 Task: For heading  Tahoma with underline.  font size for heading20,  'Change the font style of data to'Arial.  and font size to 12,  Change the alignment of both headline & data to Align left.  In the sheet  Calculation Spreadsheetbook
Action: Mouse moved to (20, 105)
Screenshot: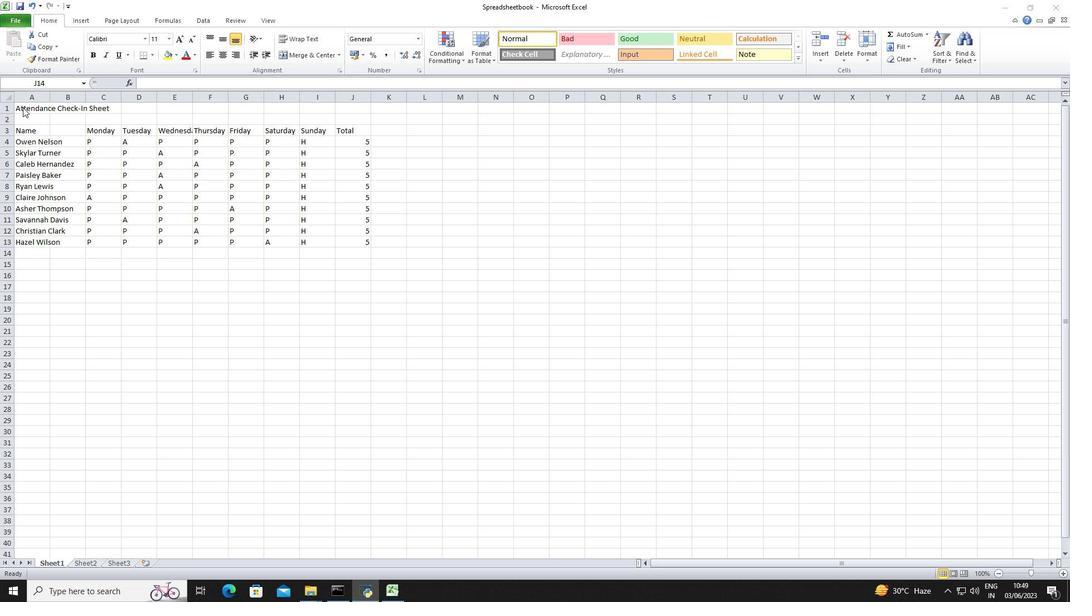 
Action: Mouse pressed left at (20, 105)
Screenshot: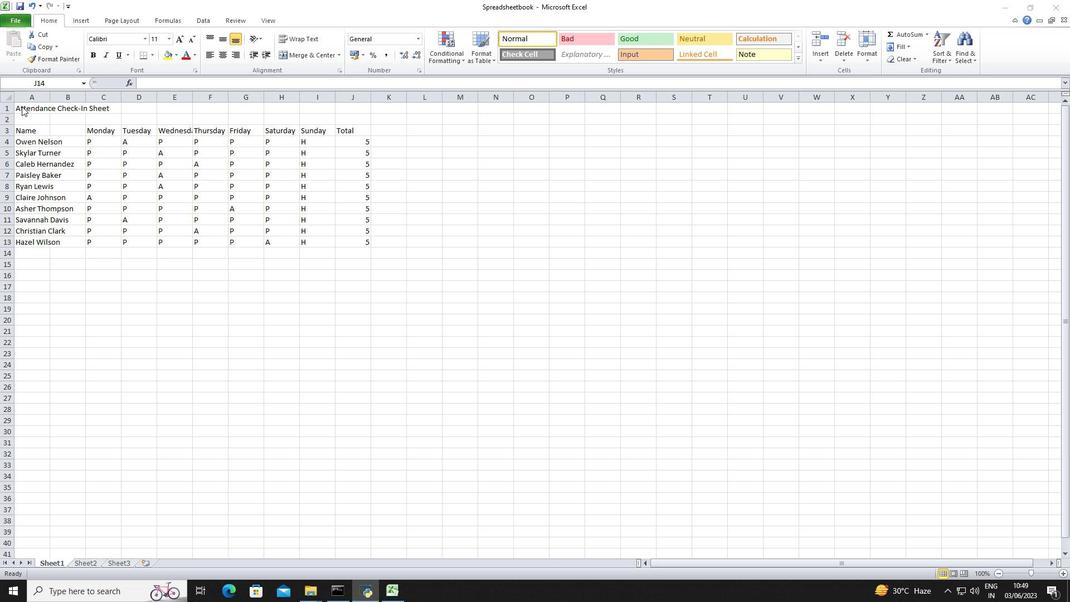 
Action: Mouse moved to (27, 109)
Screenshot: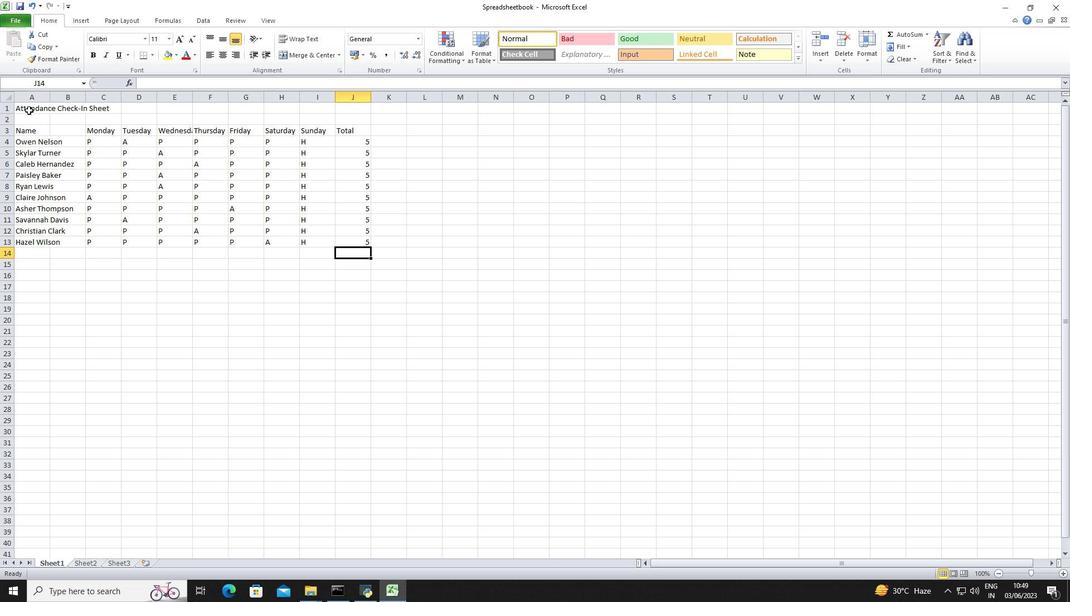 
Action: Mouse pressed left at (27, 109)
Screenshot: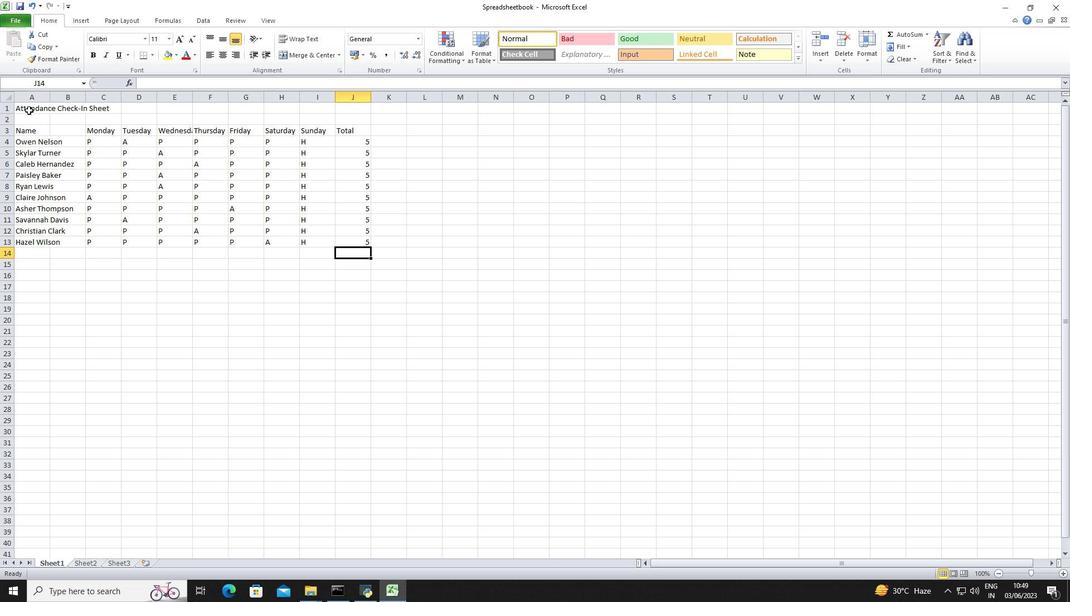 
Action: Mouse moved to (112, 40)
Screenshot: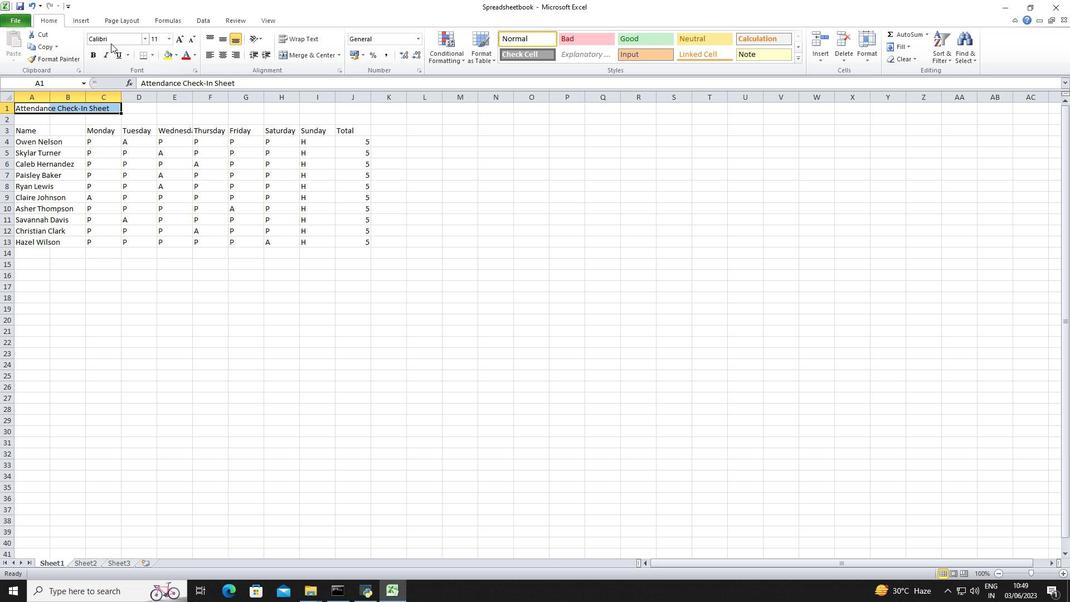 
Action: Mouse pressed left at (112, 40)
Screenshot: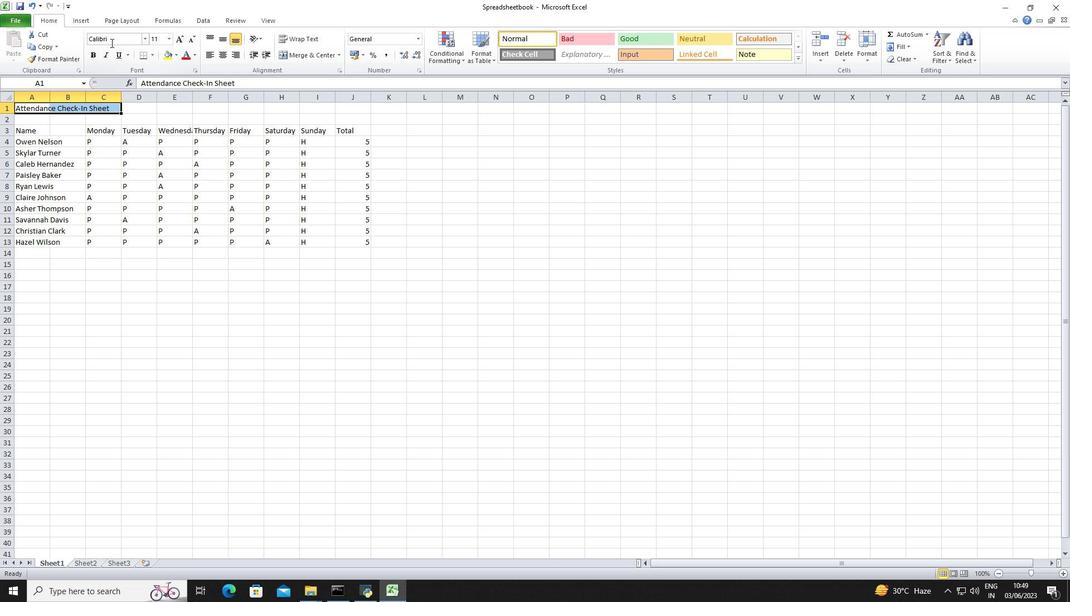 
Action: Key pressed <Key.shift>Tahoma<Key.enter>
Screenshot: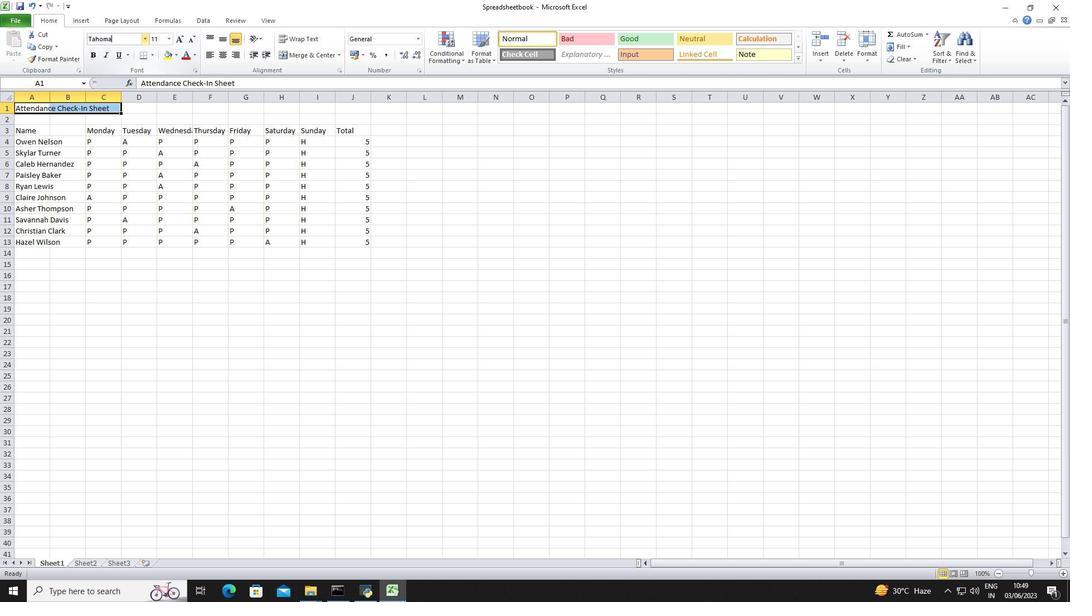 
Action: Mouse moved to (118, 58)
Screenshot: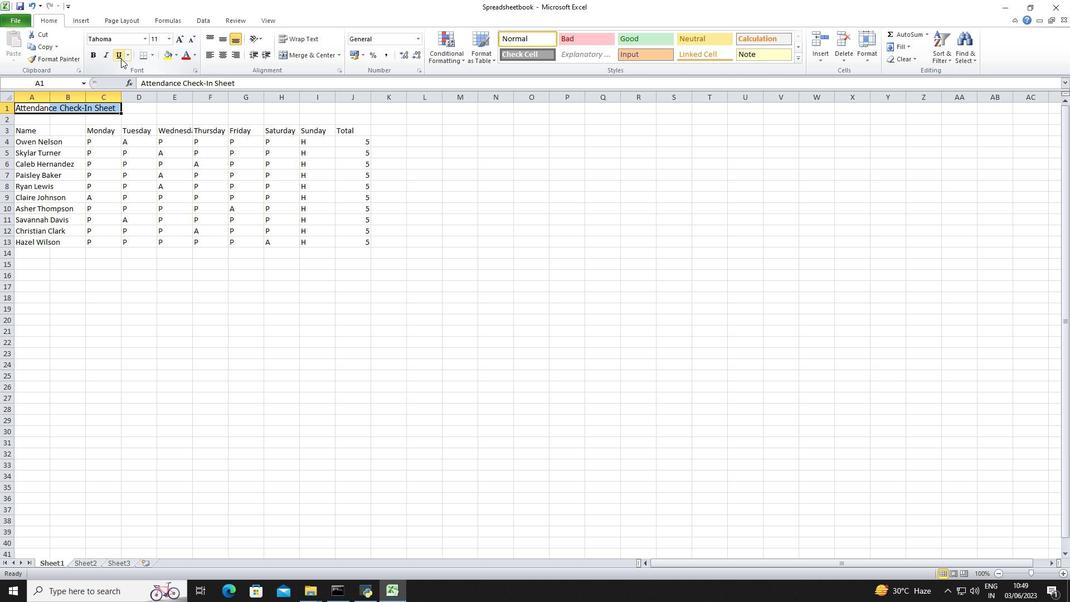 
Action: Mouse pressed left at (118, 58)
Screenshot: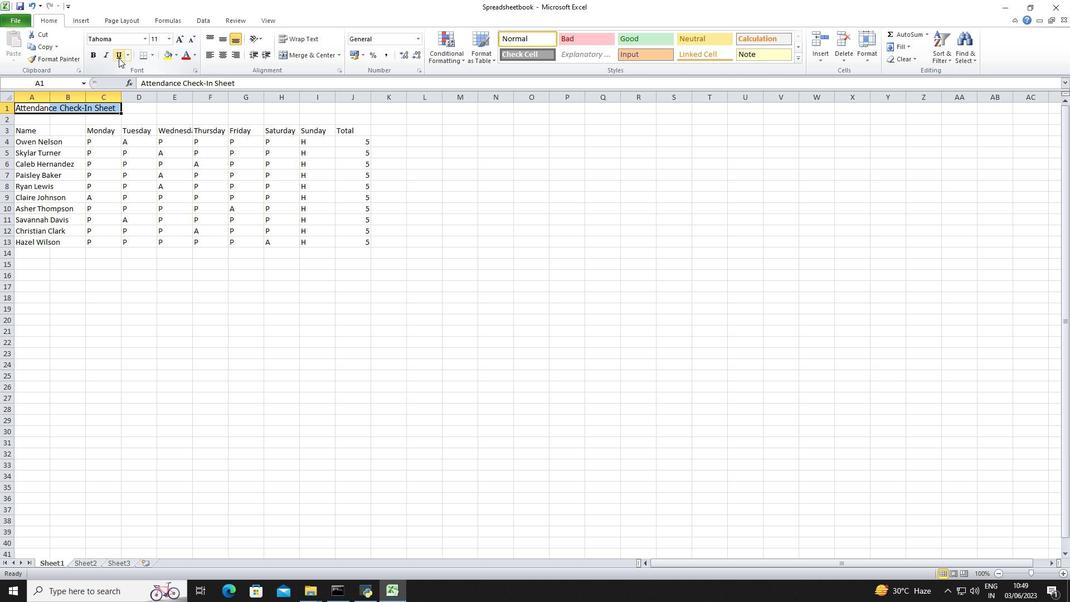 
Action: Mouse moved to (169, 37)
Screenshot: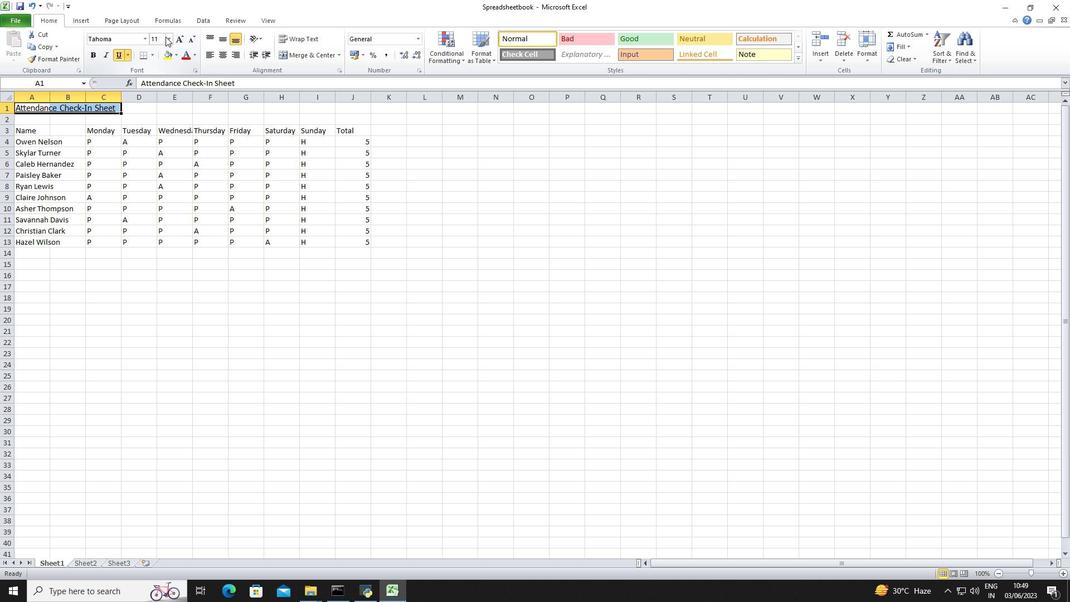 
Action: Mouse pressed left at (169, 37)
Screenshot: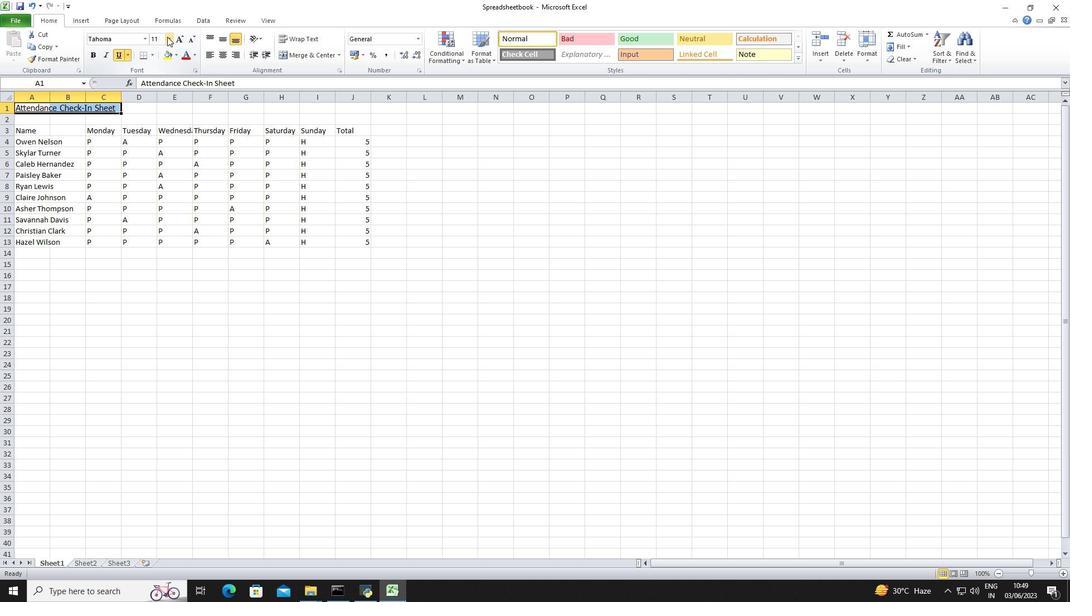 
Action: Mouse moved to (157, 124)
Screenshot: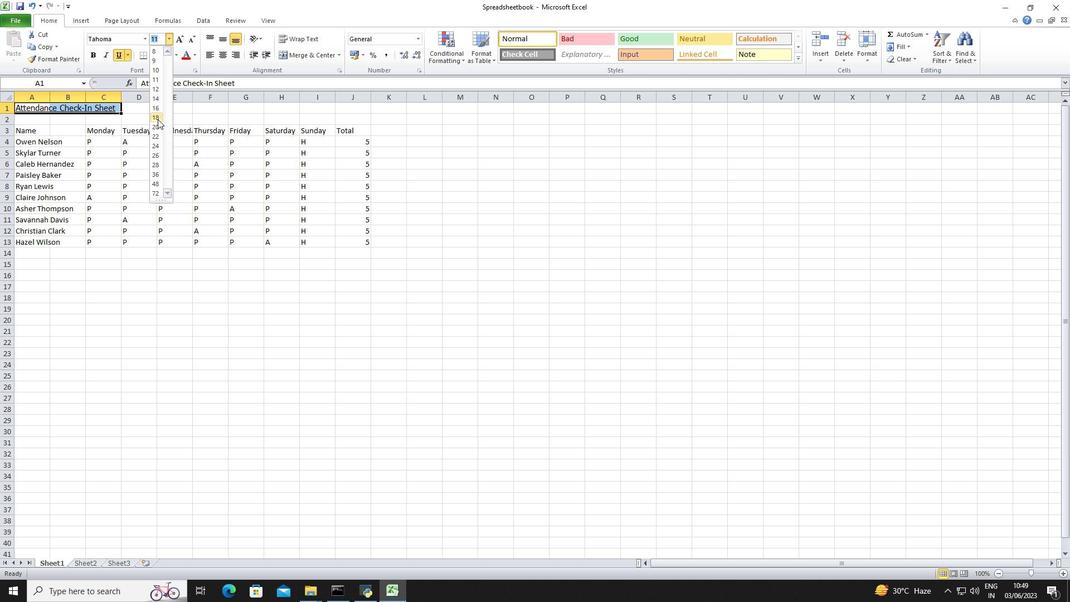 
Action: Mouse pressed left at (157, 124)
Screenshot: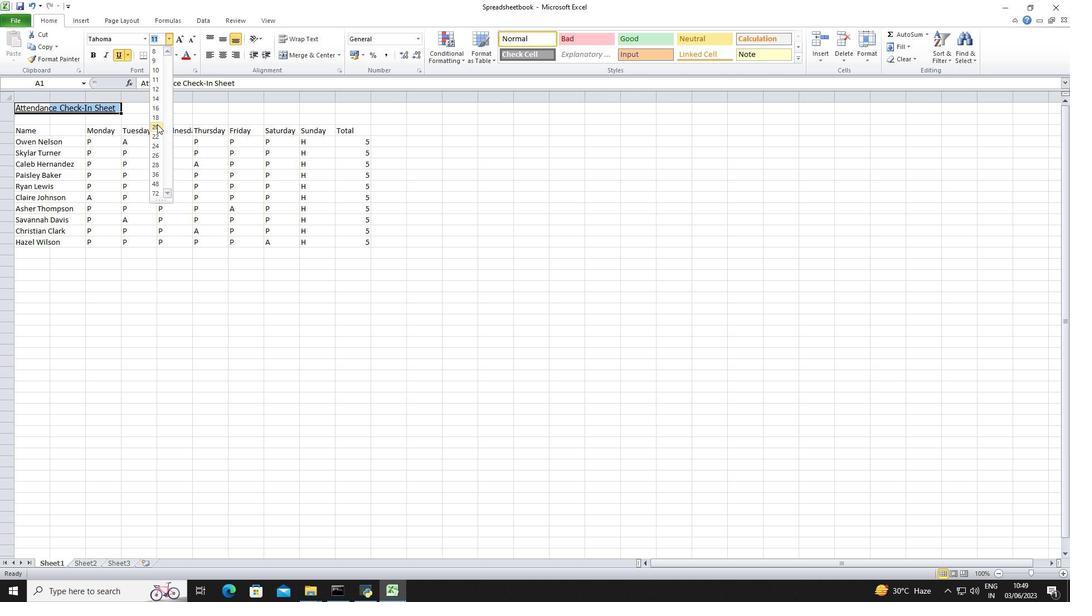 
Action: Mouse moved to (33, 141)
Screenshot: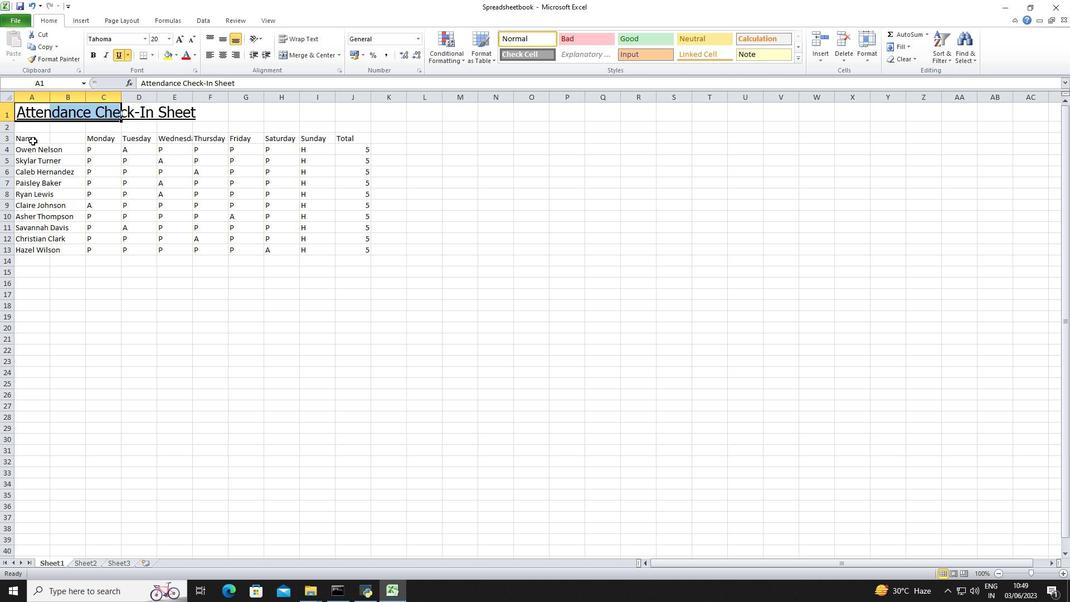 
Action: Mouse pressed left at (33, 141)
Screenshot: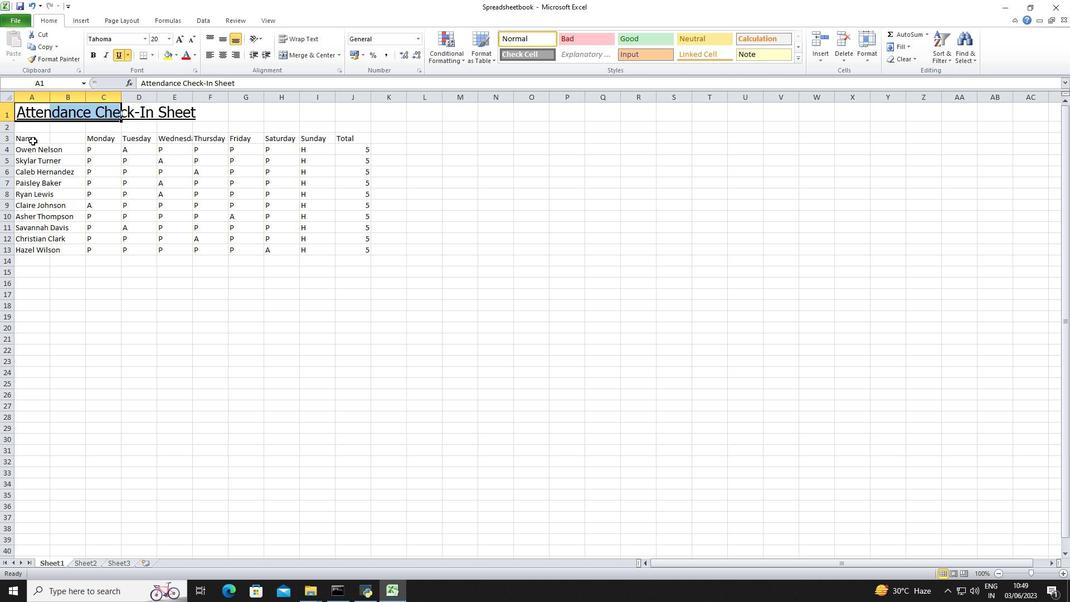 
Action: Mouse moved to (112, 35)
Screenshot: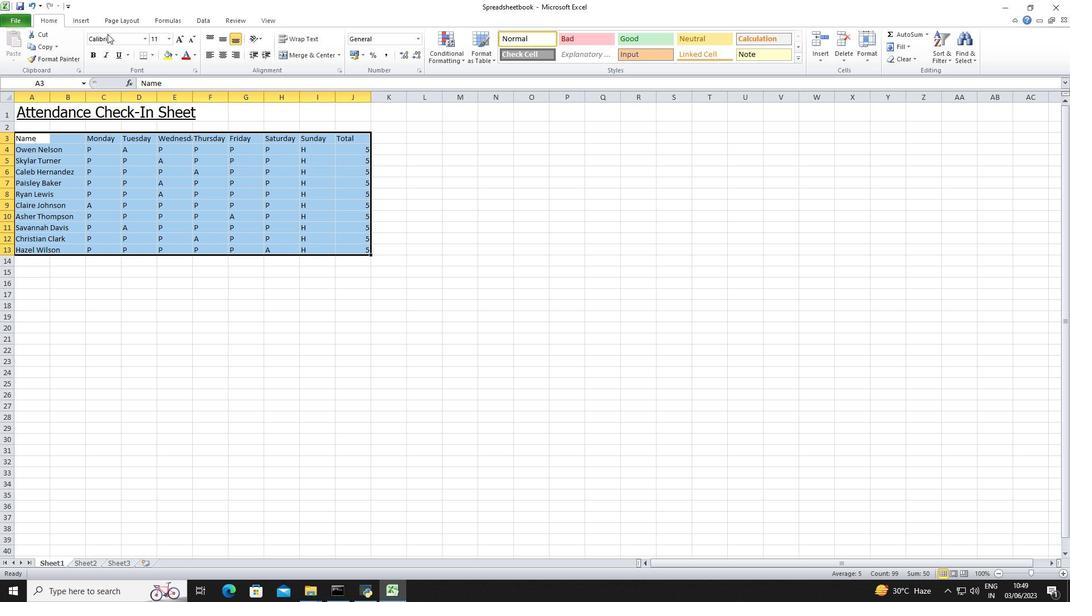 
Action: Mouse pressed left at (112, 35)
Screenshot: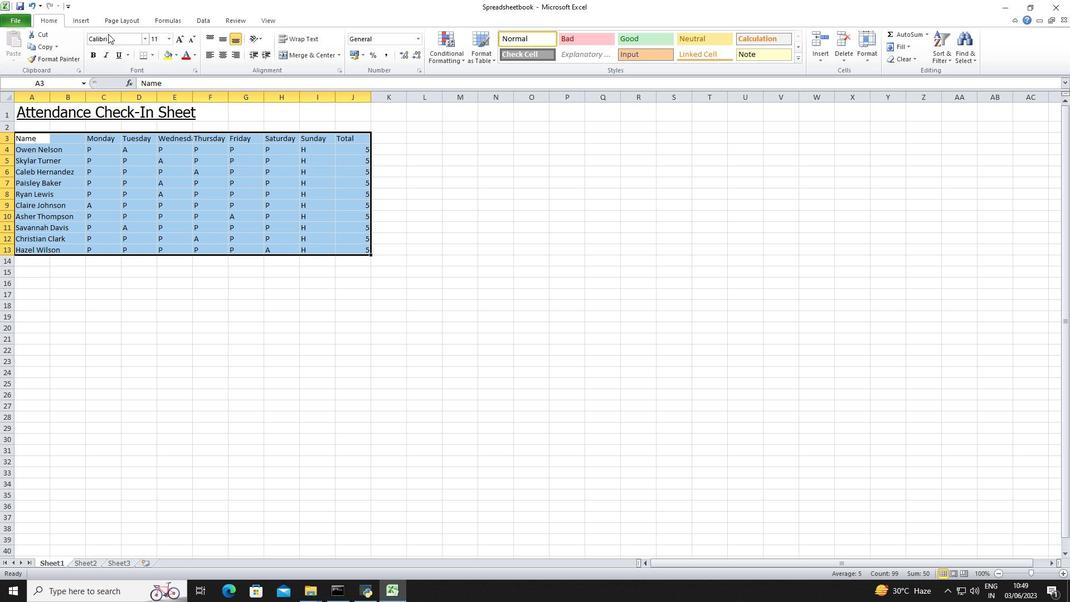 
Action: Mouse moved to (113, 35)
Screenshot: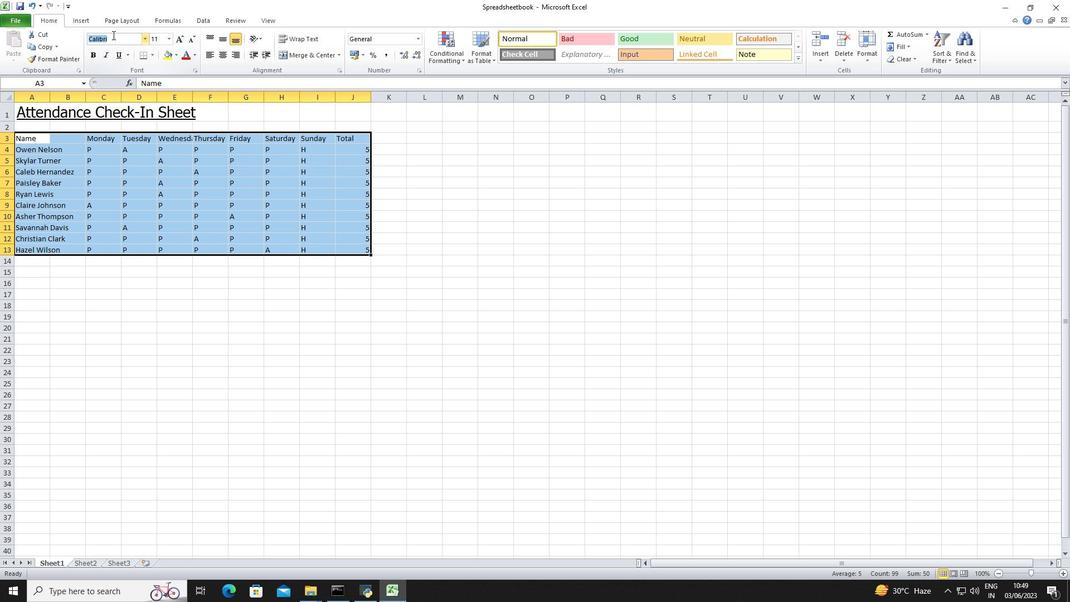 
Action: Key pressed <Key.shift>A
Screenshot: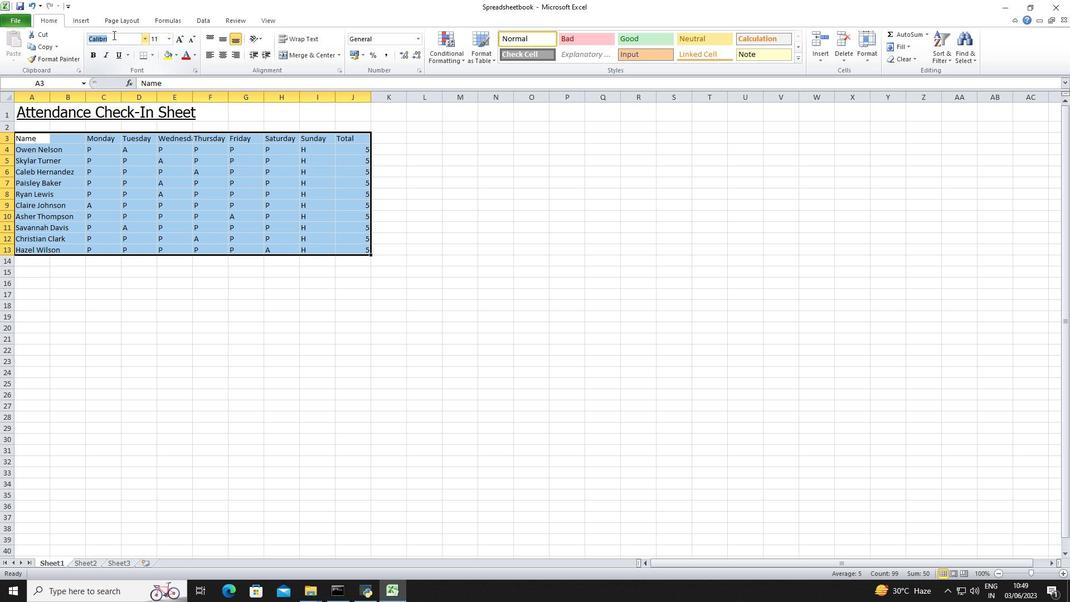 
Action: Mouse moved to (112, 36)
Screenshot: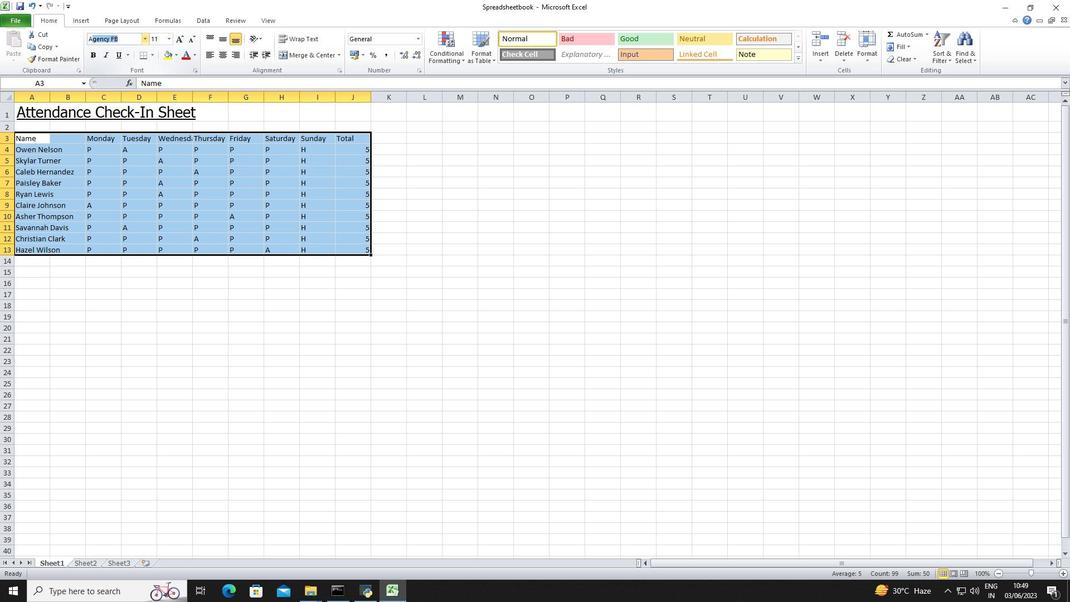 
Action: Key pressed rial<Key.enter>
Screenshot: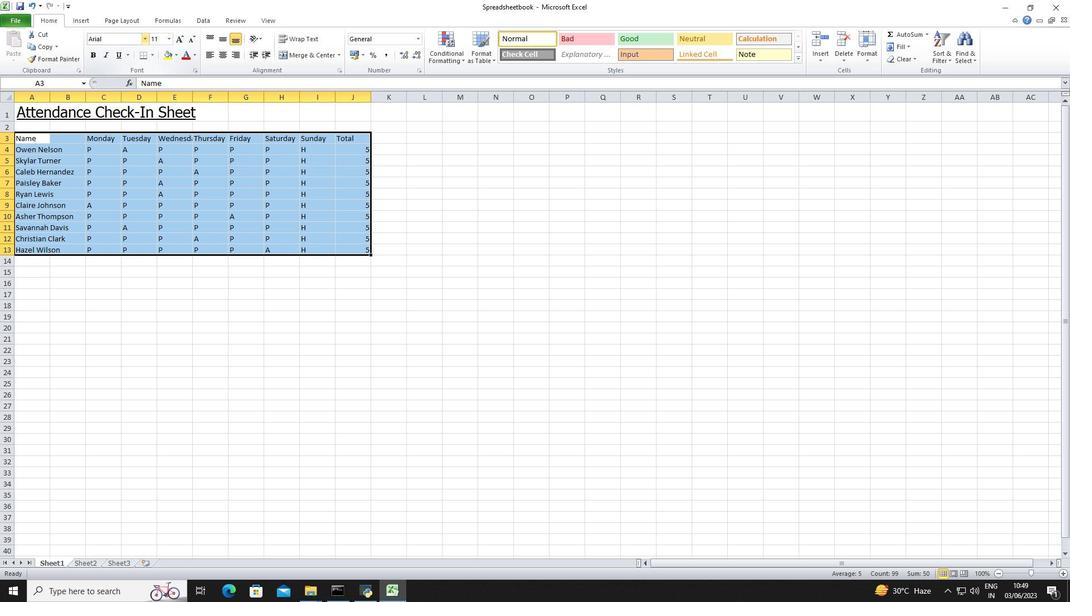 
Action: Mouse moved to (169, 38)
Screenshot: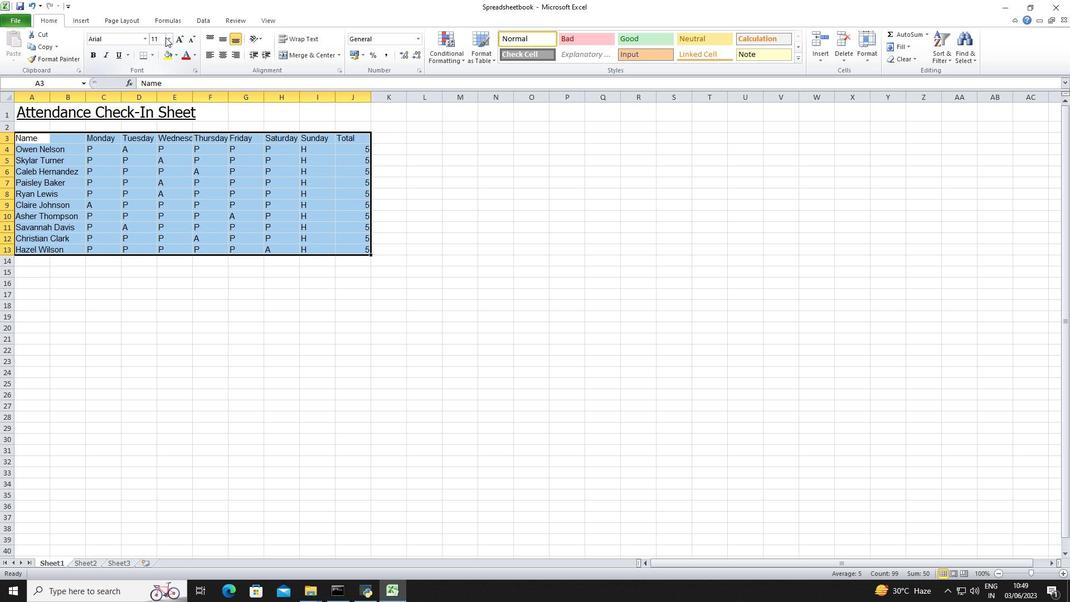 
Action: Mouse pressed left at (169, 38)
Screenshot: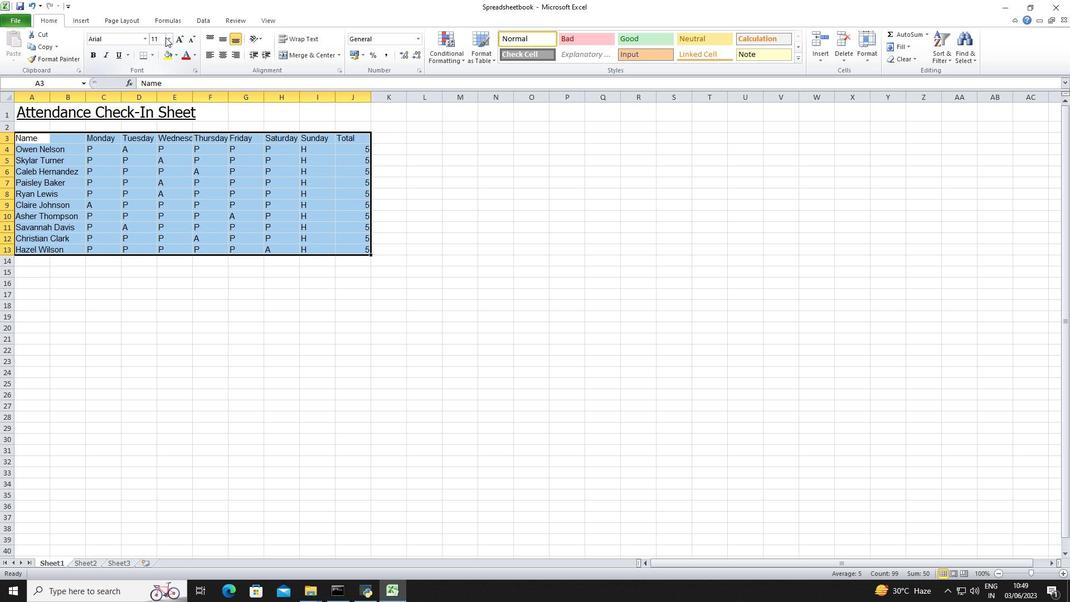 
Action: Mouse moved to (157, 83)
Screenshot: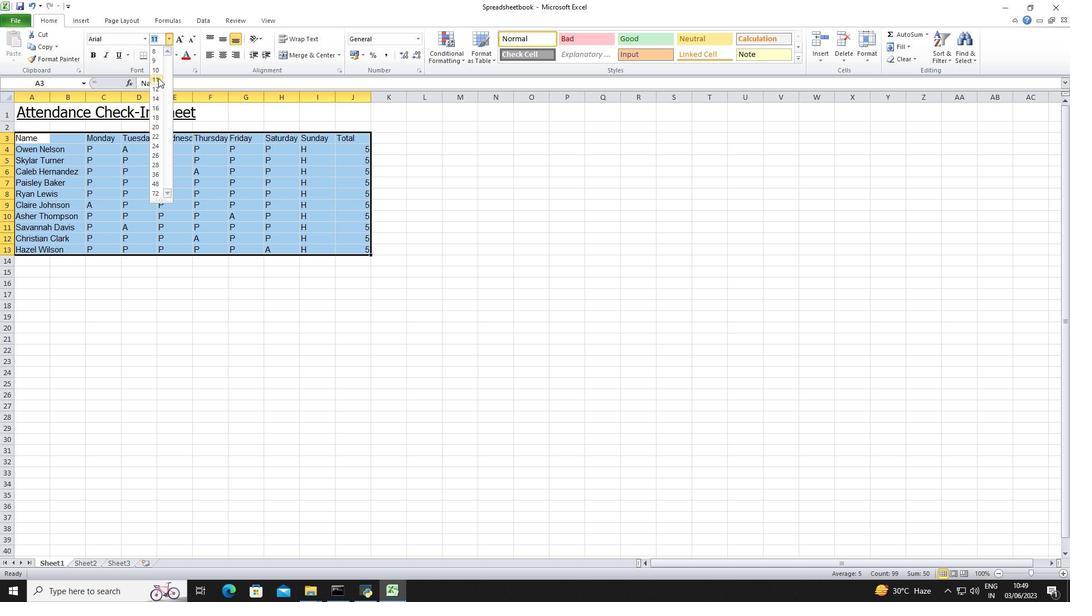 
Action: Mouse pressed left at (157, 83)
Screenshot: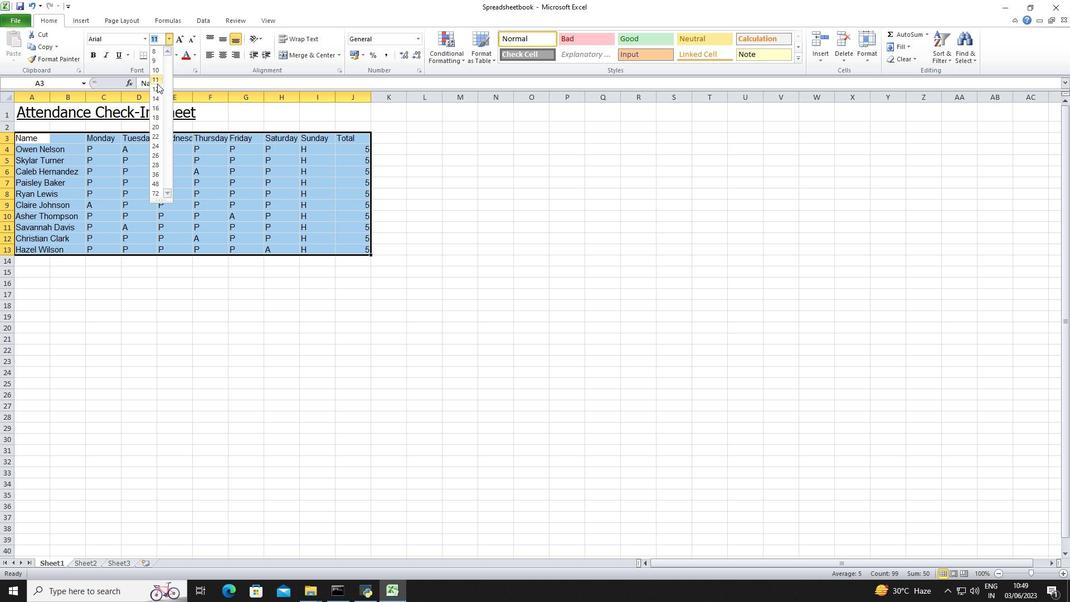 
Action: Mouse moved to (169, 39)
Screenshot: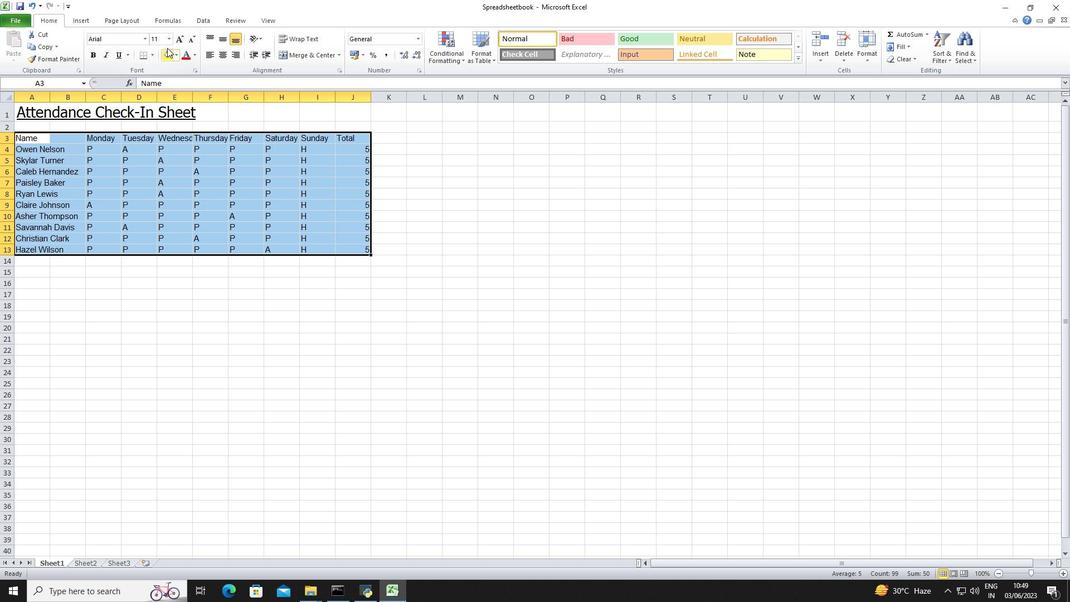 
Action: Mouse pressed left at (169, 39)
Screenshot: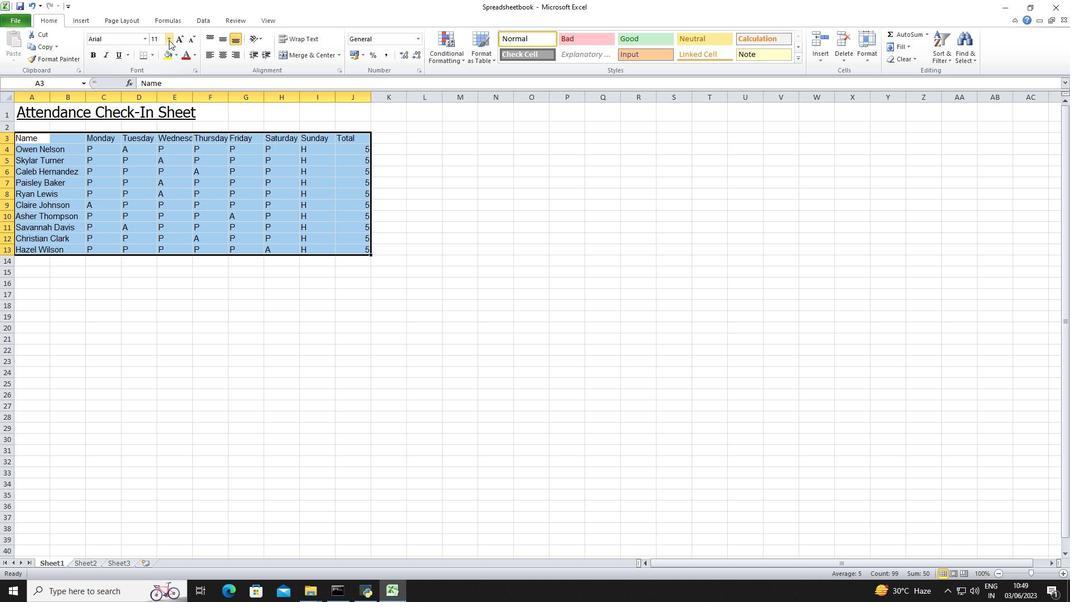 
Action: Mouse moved to (157, 84)
Screenshot: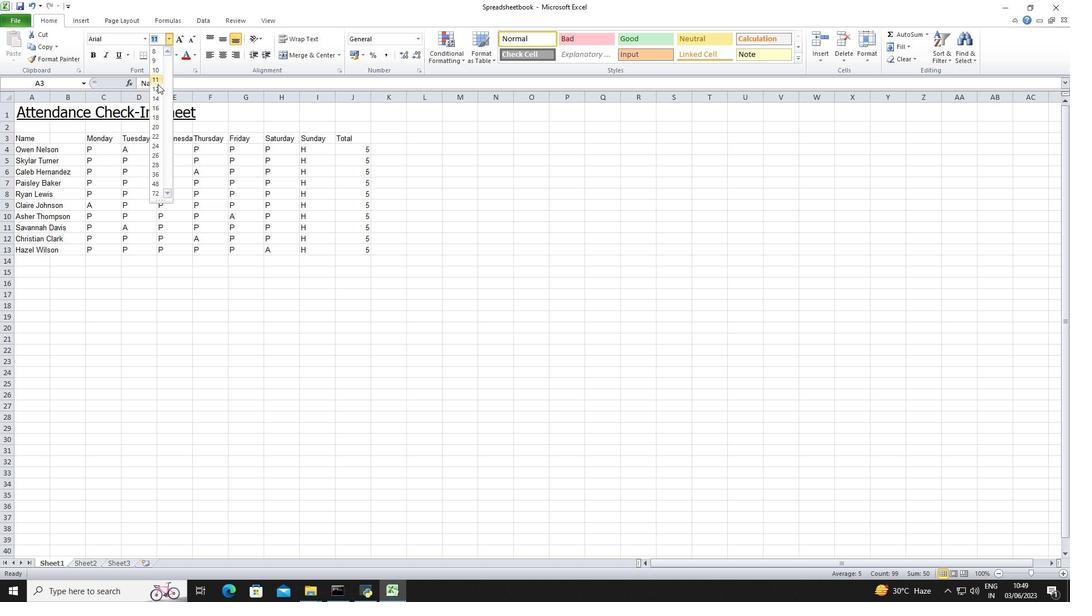 
Action: Mouse pressed left at (157, 84)
Screenshot: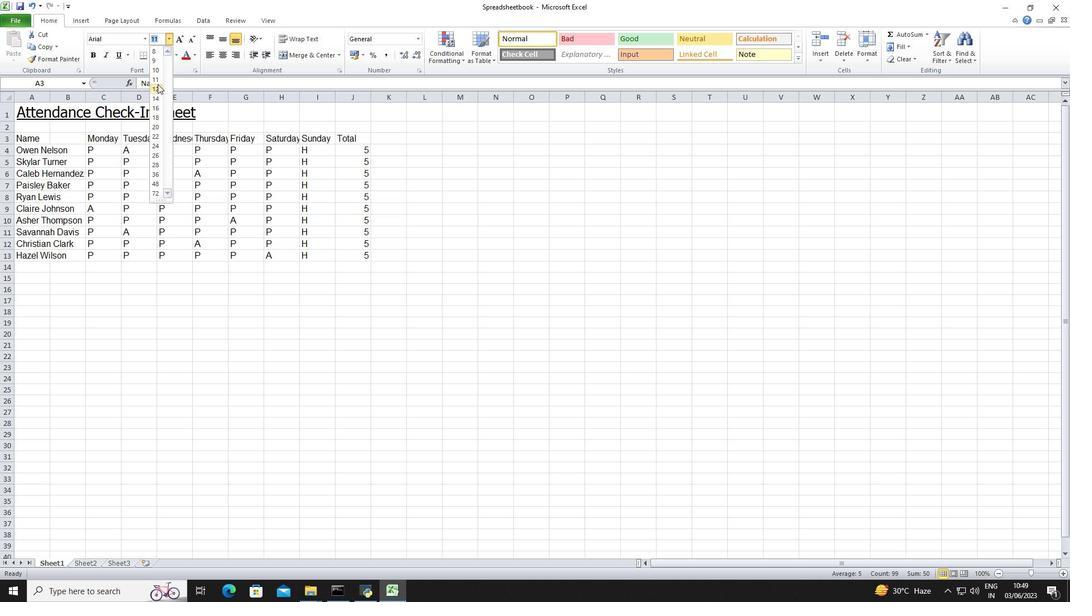 
Action: Mouse moved to (206, 54)
Screenshot: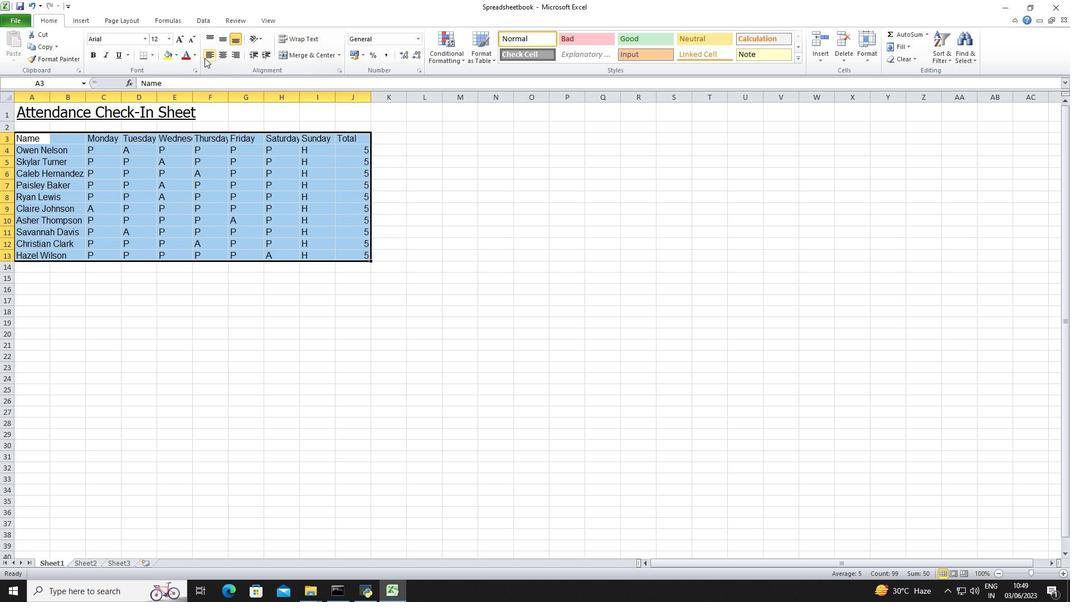 
Action: Mouse pressed left at (206, 54)
Screenshot: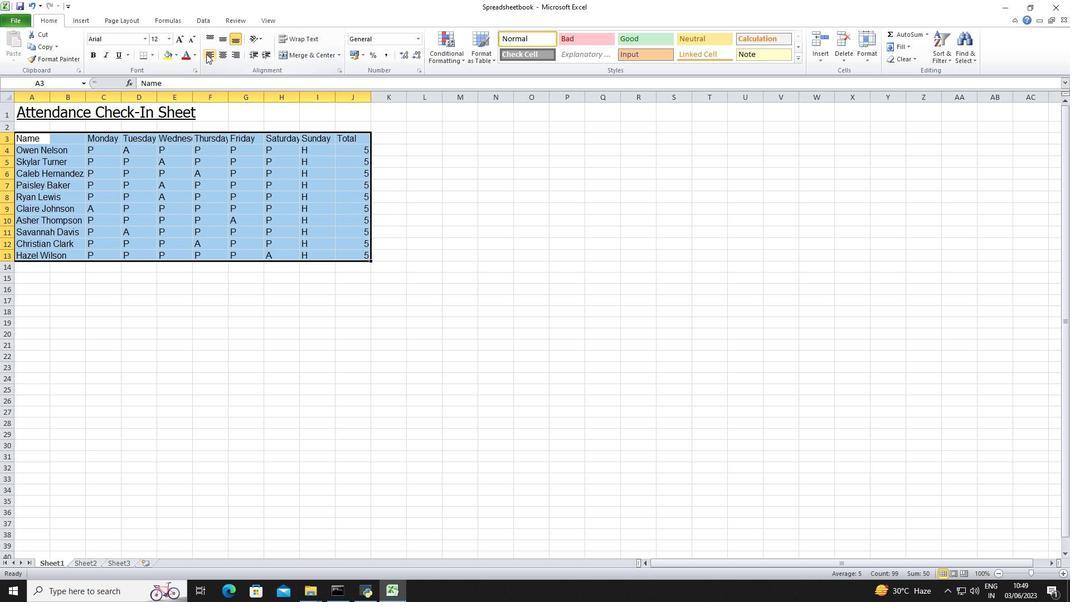 
Action: Mouse moved to (392, 126)
Screenshot: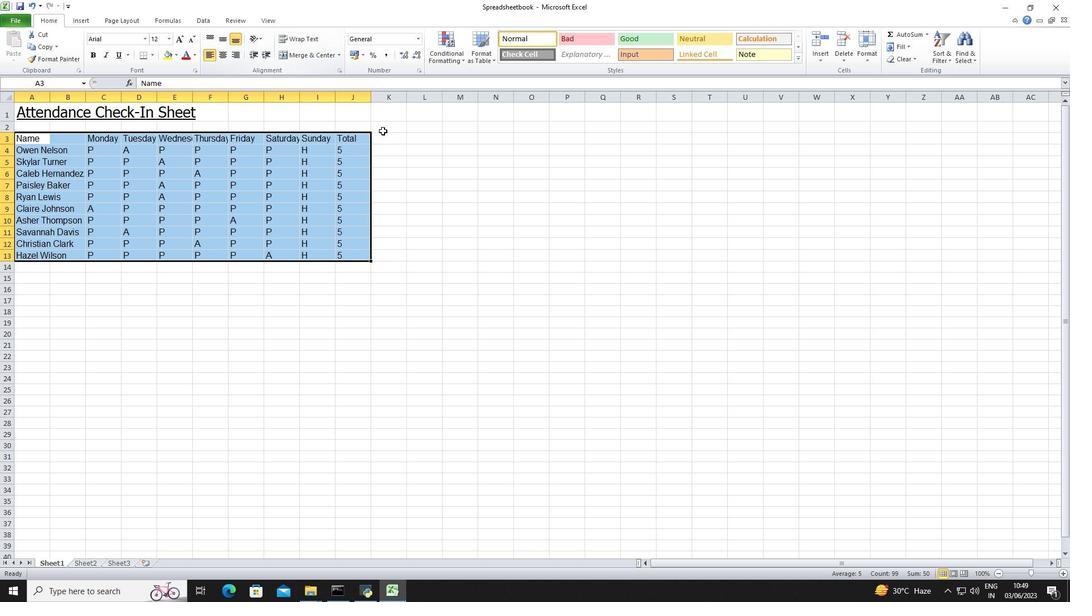 
Action: Mouse pressed left at (392, 126)
Screenshot: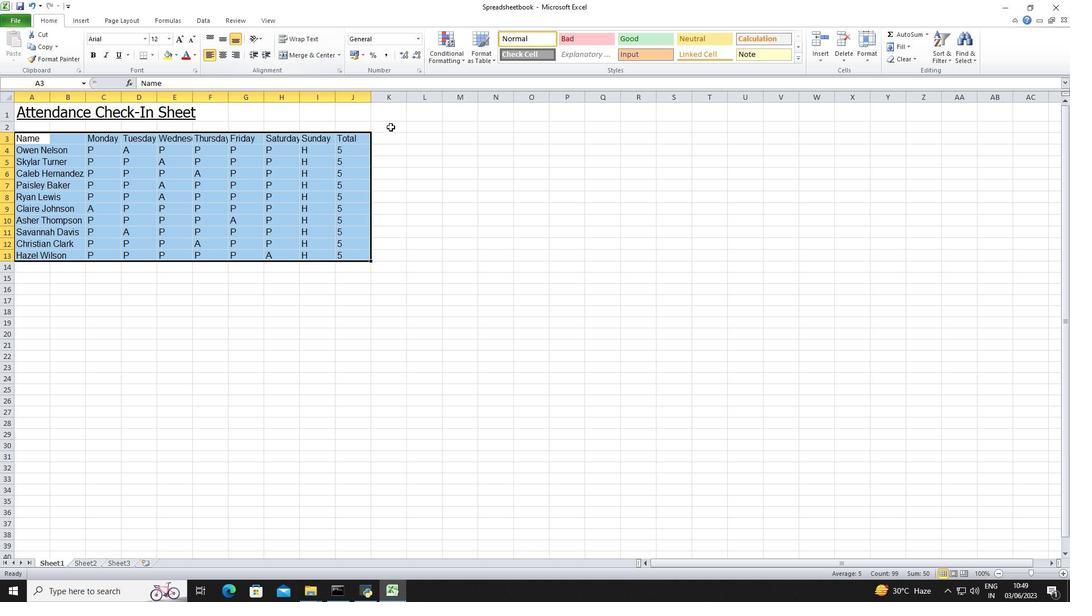 
